 Task: Check the average views per listing of fireplace in the last 1 year.
Action: Mouse moved to (747, 170)
Screenshot: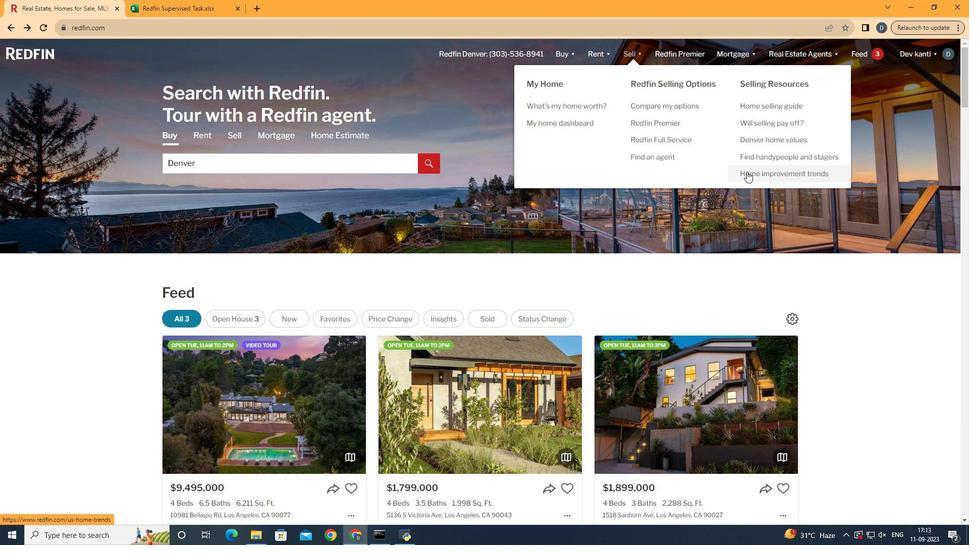 
Action: Mouse pressed left at (747, 170)
Screenshot: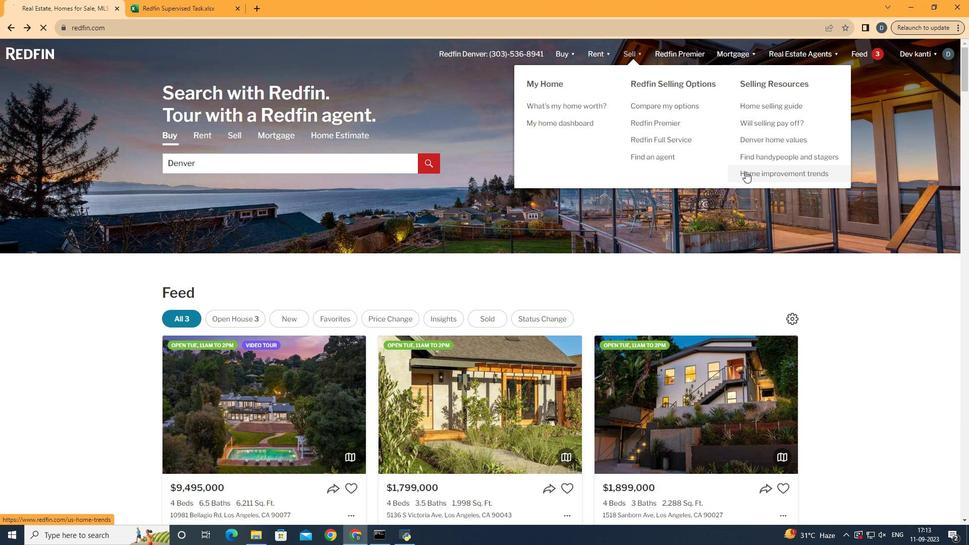 
Action: Mouse moved to (251, 193)
Screenshot: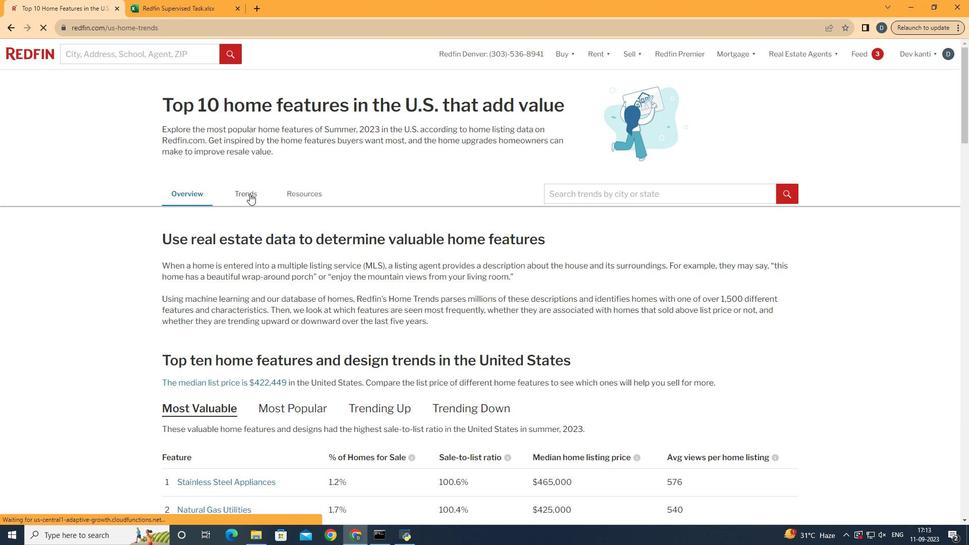 
Action: Mouse pressed left at (251, 193)
Screenshot: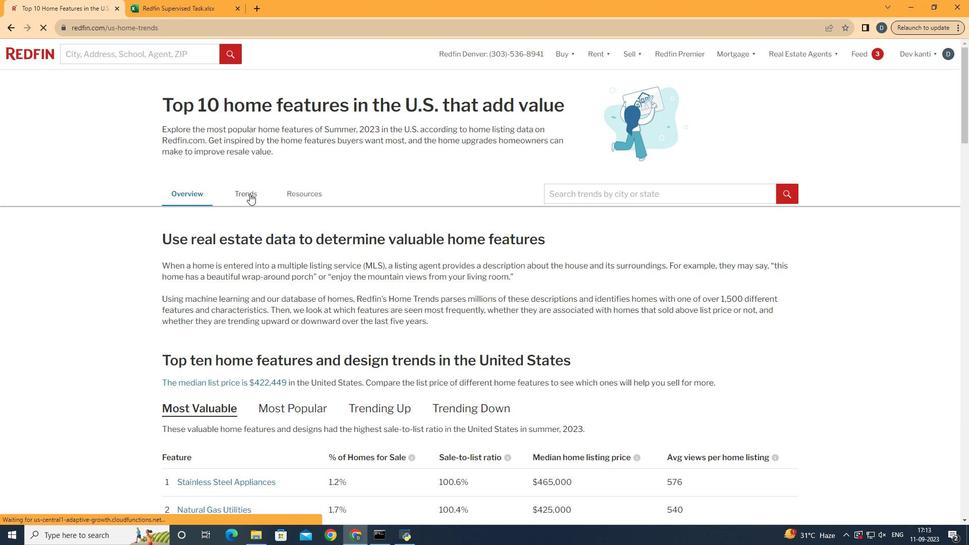 
Action: Mouse moved to (360, 247)
Screenshot: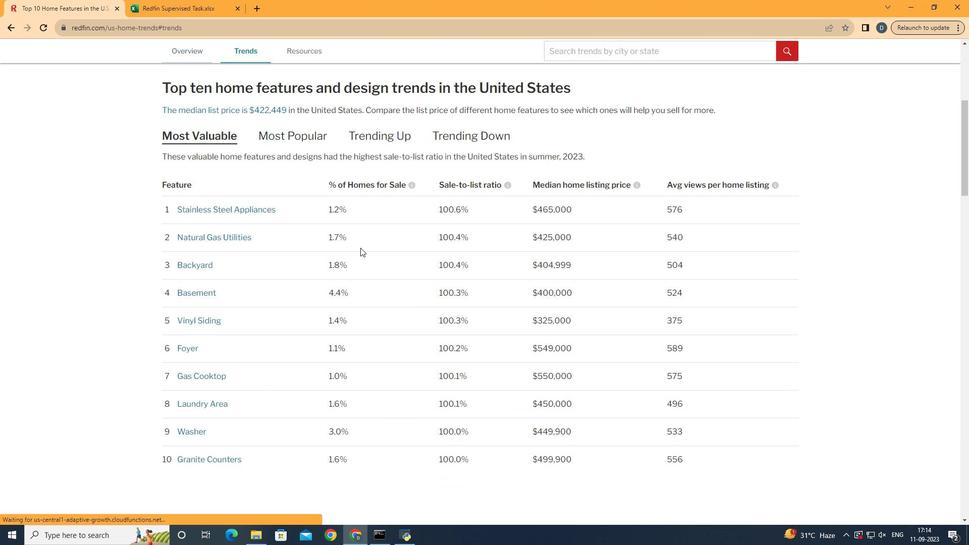 
Action: Mouse scrolled (360, 247) with delta (0, 0)
Screenshot: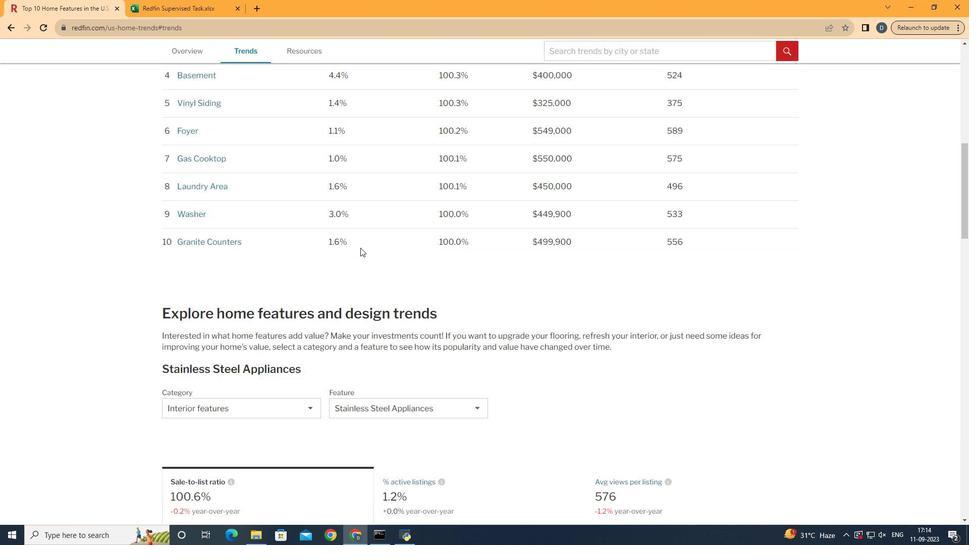 
Action: Mouse scrolled (360, 247) with delta (0, 0)
Screenshot: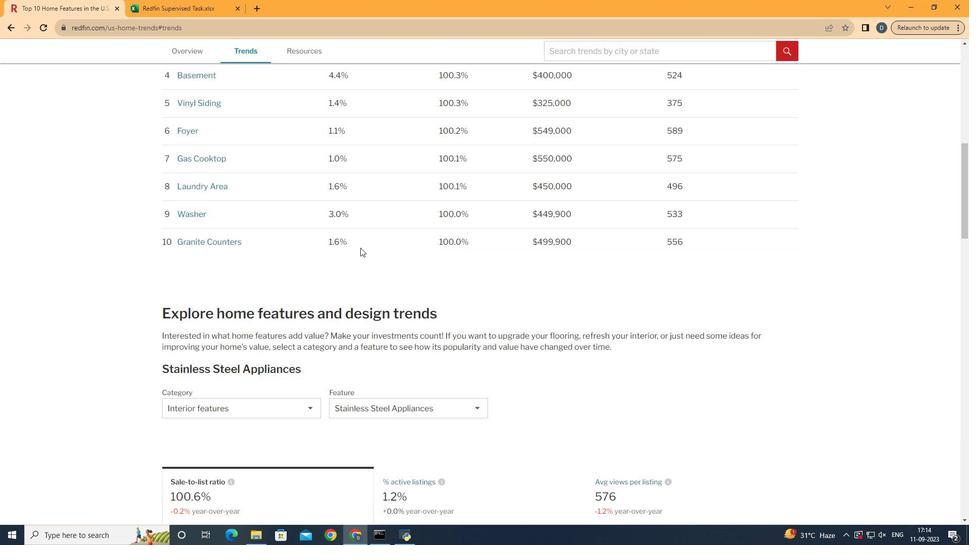 
Action: Mouse scrolled (360, 247) with delta (0, 0)
Screenshot: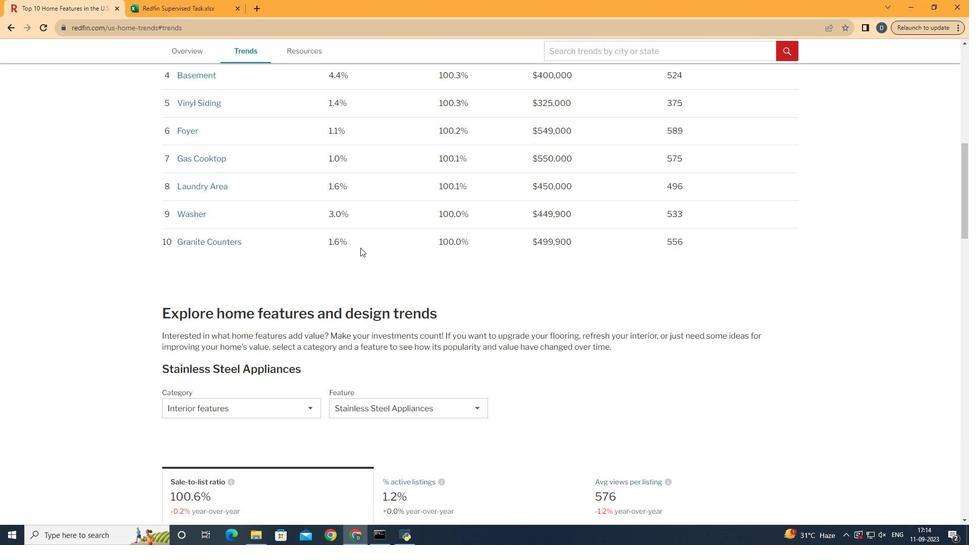 
Action: Mouse scrolled (360, 247) with delta (0, 0)
Screenshot: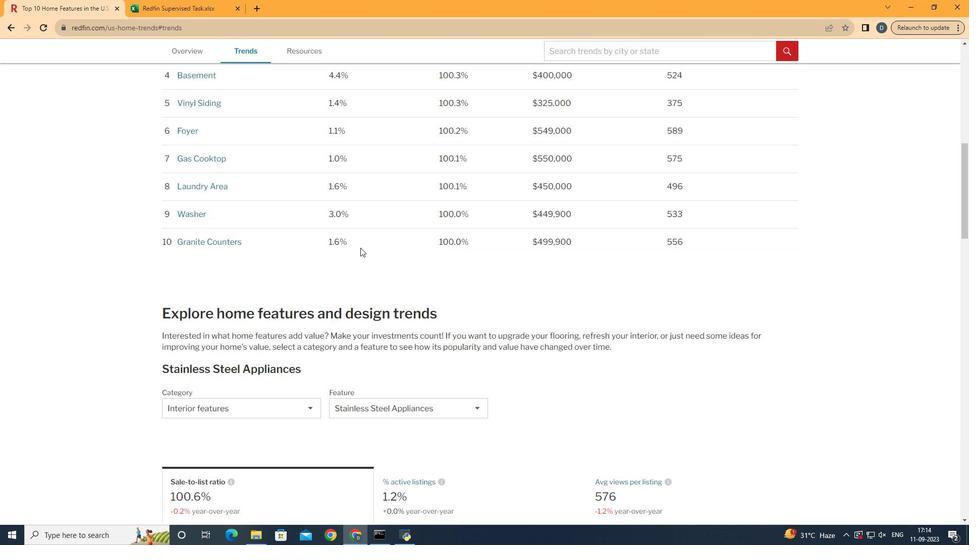 
Action: Mouse scrolled (360, 247) with delta (0, 0)
Screenshot: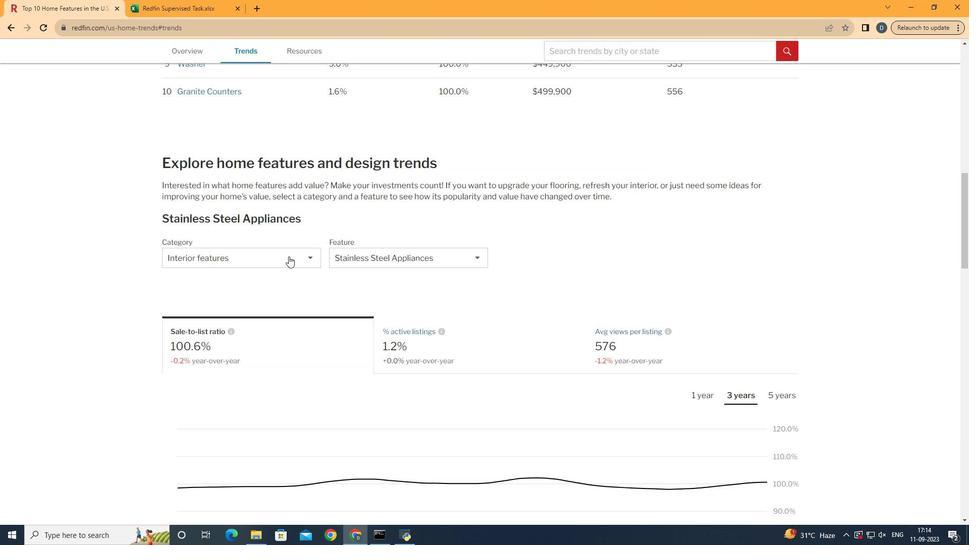 
Action: Mouse scrolled (360, 247) with delta (0, 0)
Screenshot: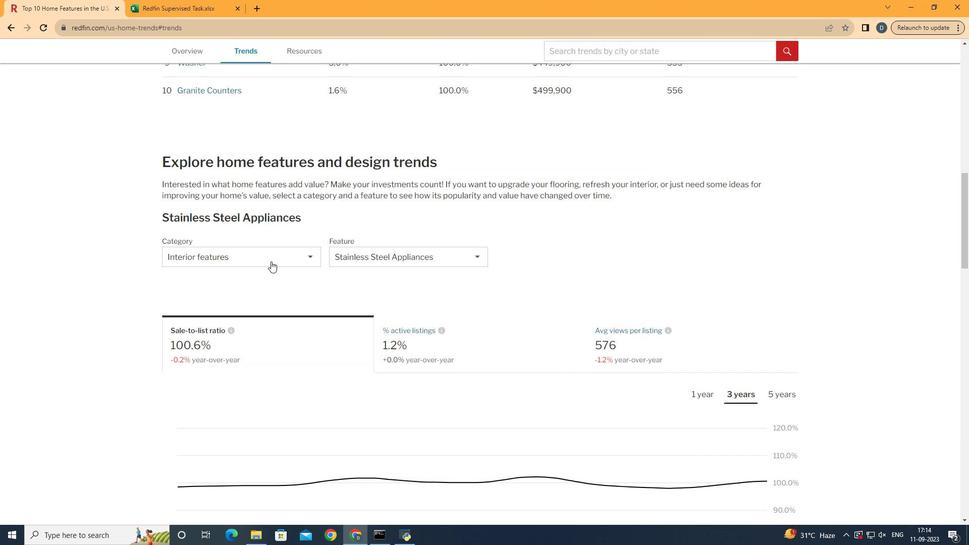 
Action: Mouse scrolled (360, 247) with delta (0, 0)
Screenshot: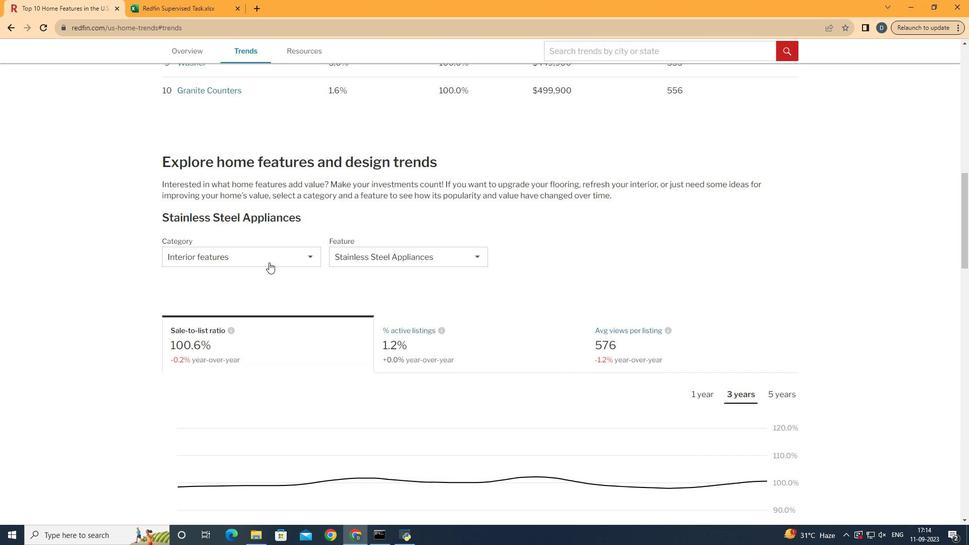 
Action: Mouse moved to (266, 267)
Screenshot: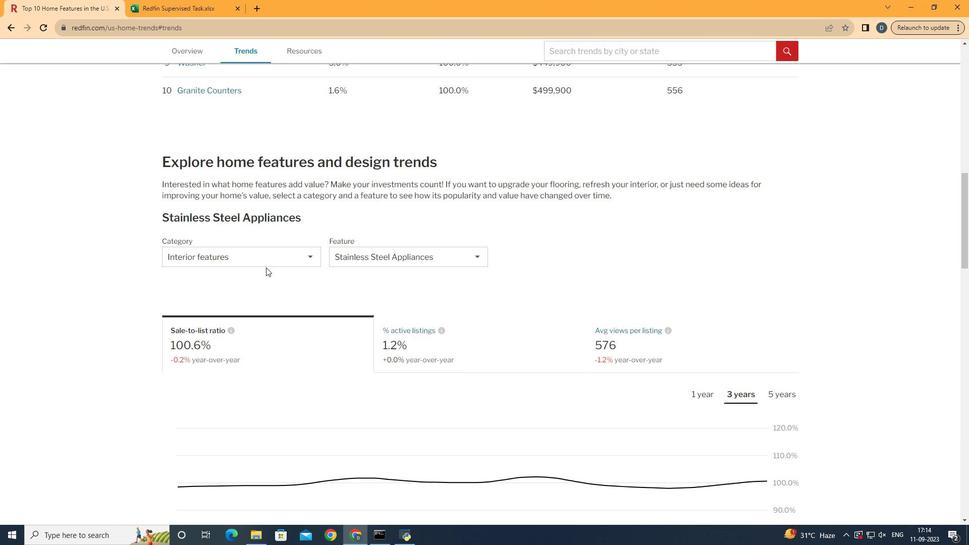 
Action: Mouse pressed left at (266, 267)
Screenshot: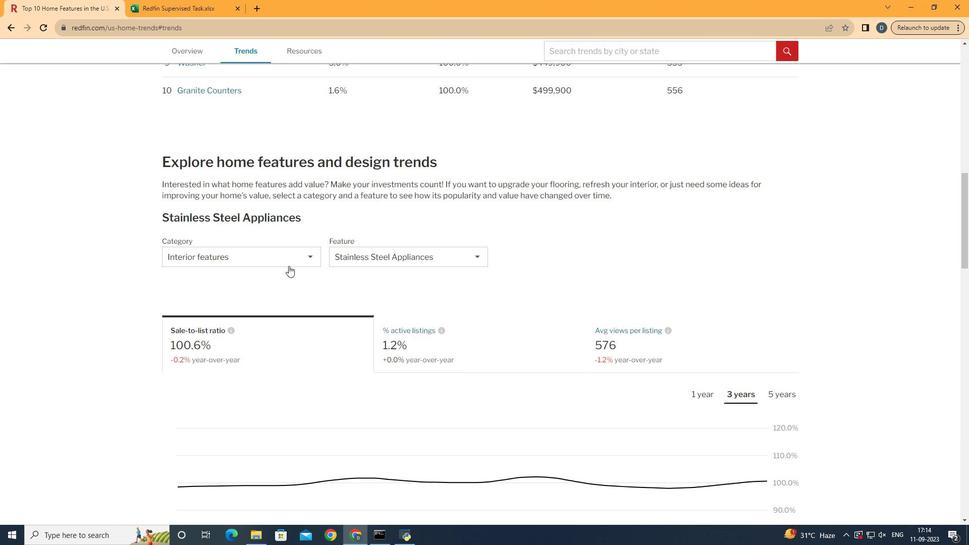 
Action: Mouse moved to (292, 264)
Screenshot: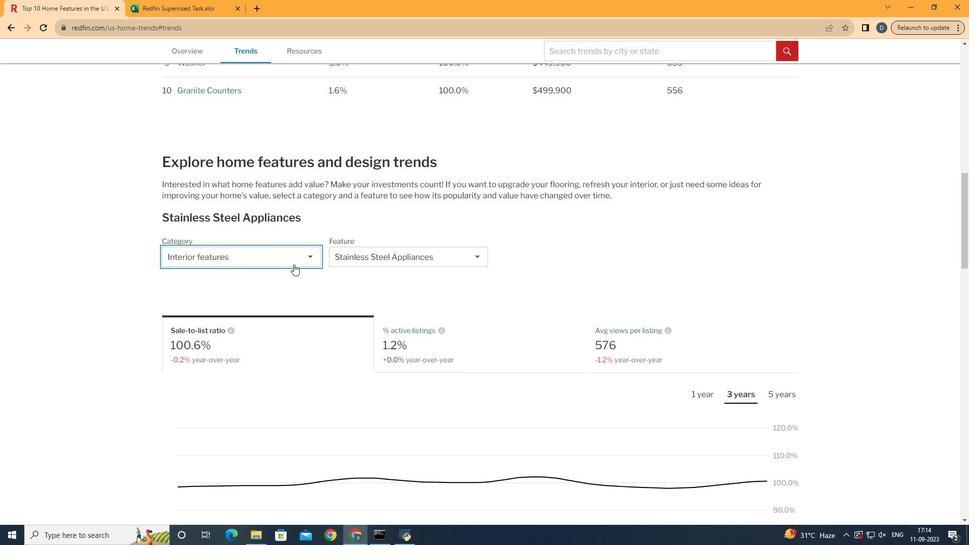 
Action: Mouse pressed left at (292, 264)
Screenshot: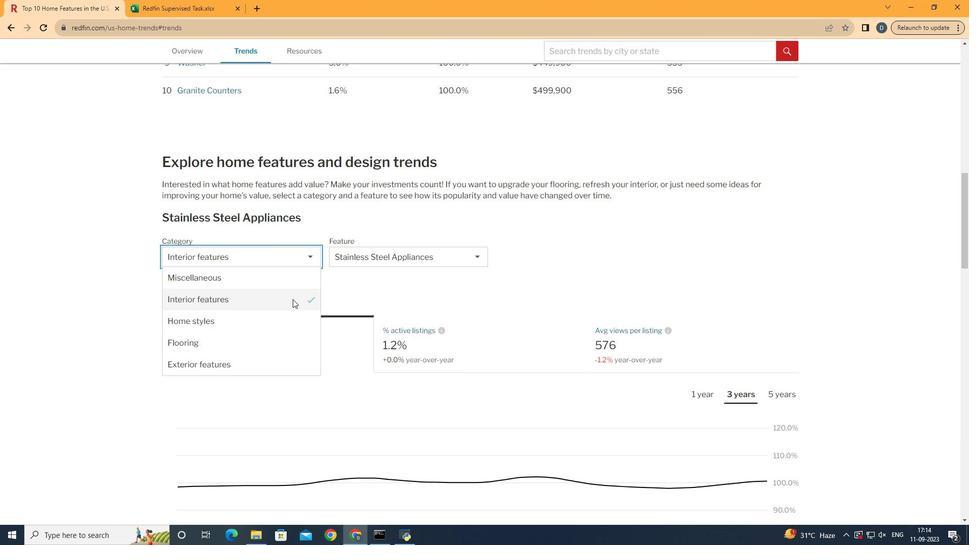 
Action: Mouse moved to (290, 303)
Screenshot: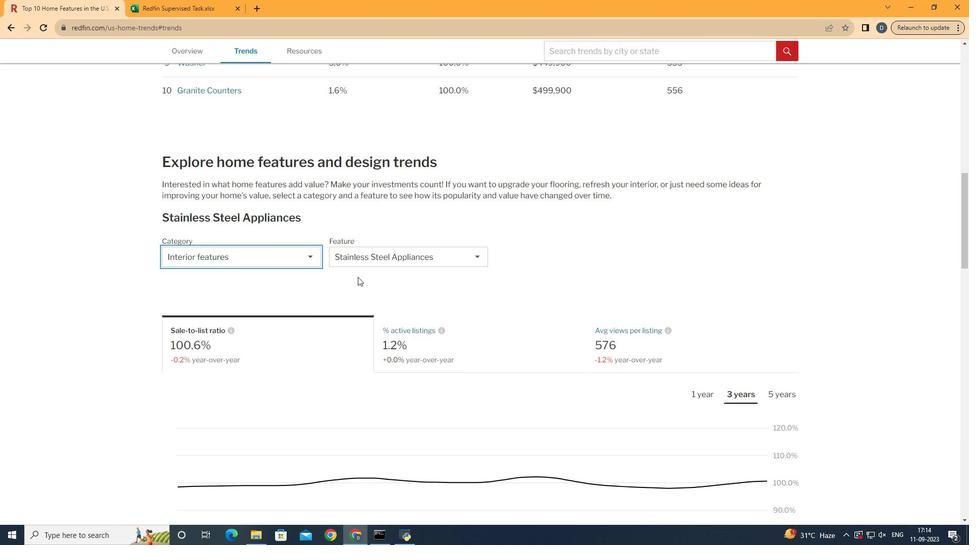 
Action: Mouse pressed left at (290, 303)
Screenshot: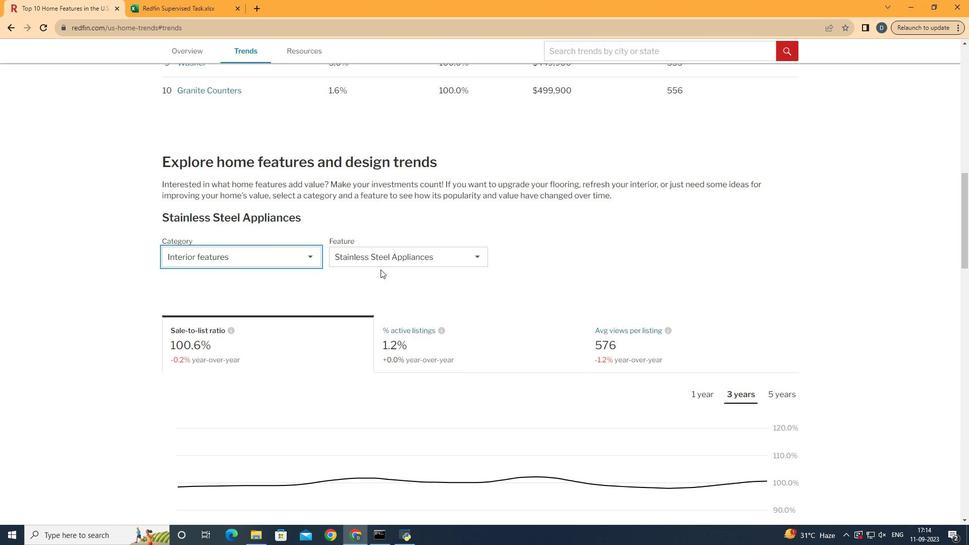 
Action: Mouse moved to (402, 252)
Screenshot: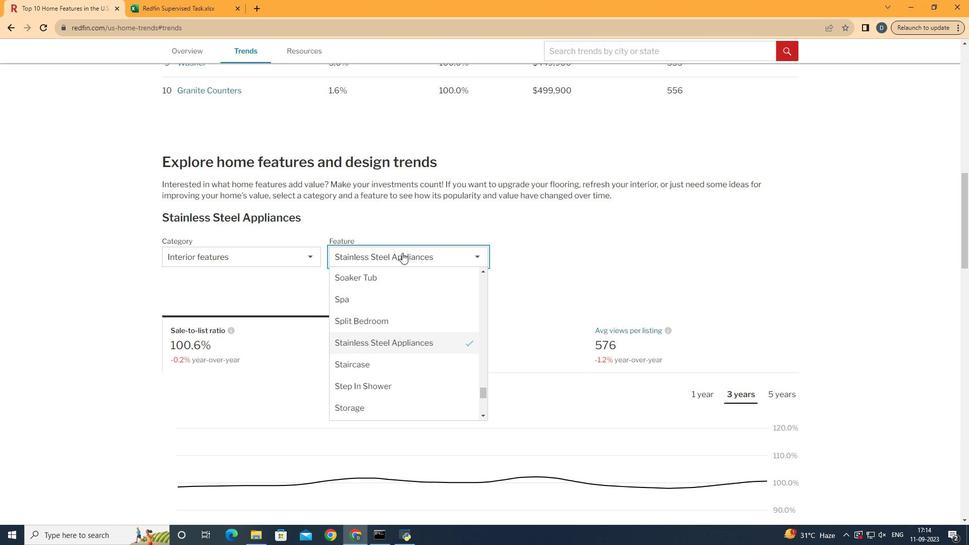
Action: Mouse pressed left at (402, 252)
Screenshot: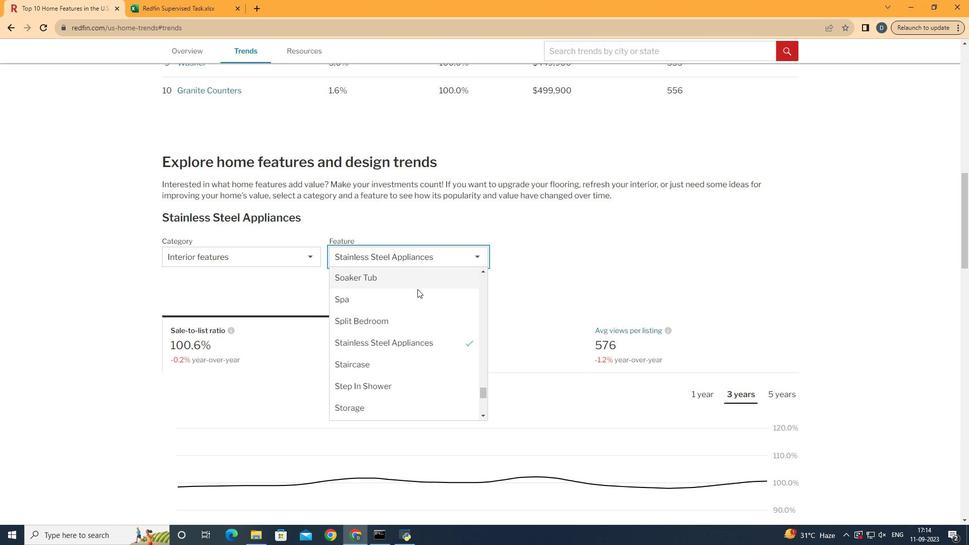 
Action: Mouse moved to (412, 321)
Screenshot: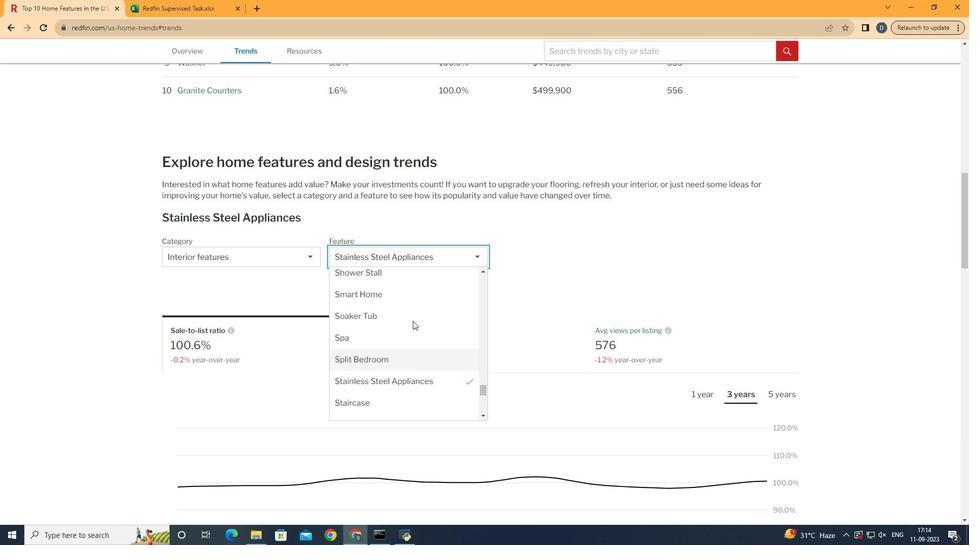 
Action: Mouse scrolled (412, 321) with delta (0, 0)
Screenshot: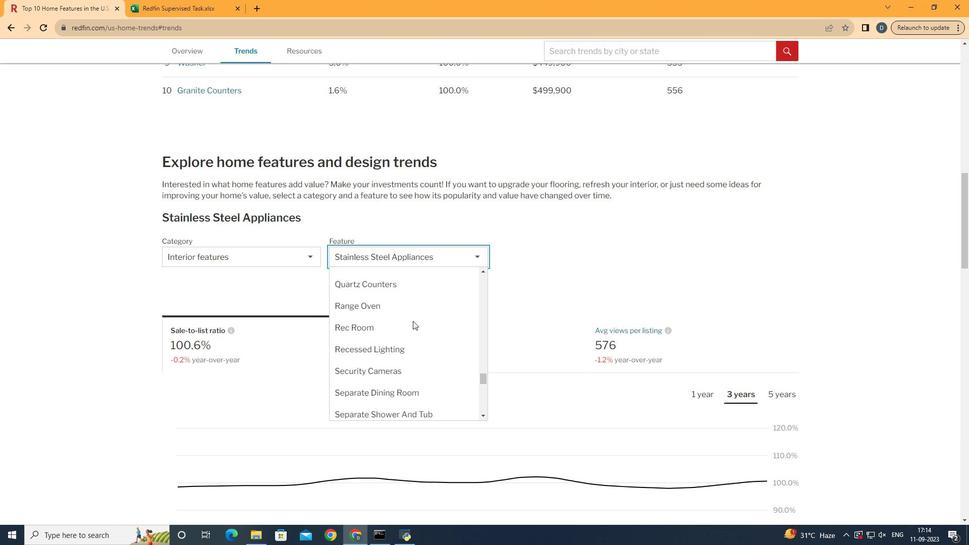 
Action: Mouse scrolled (412, 321) with delta (0, 0)
Screenshot: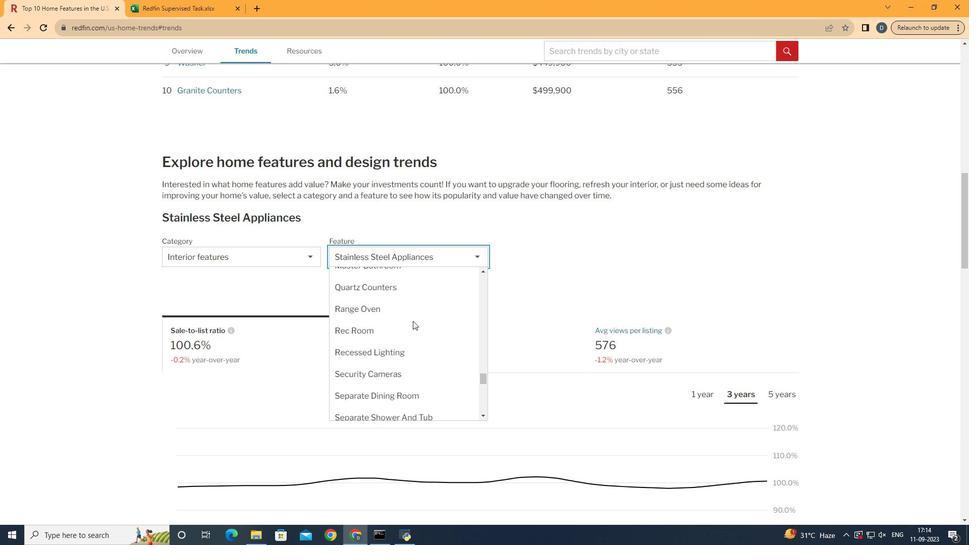 
Action: Mouse scrolled (412, 321) with delta (0, 0)
Screenshot: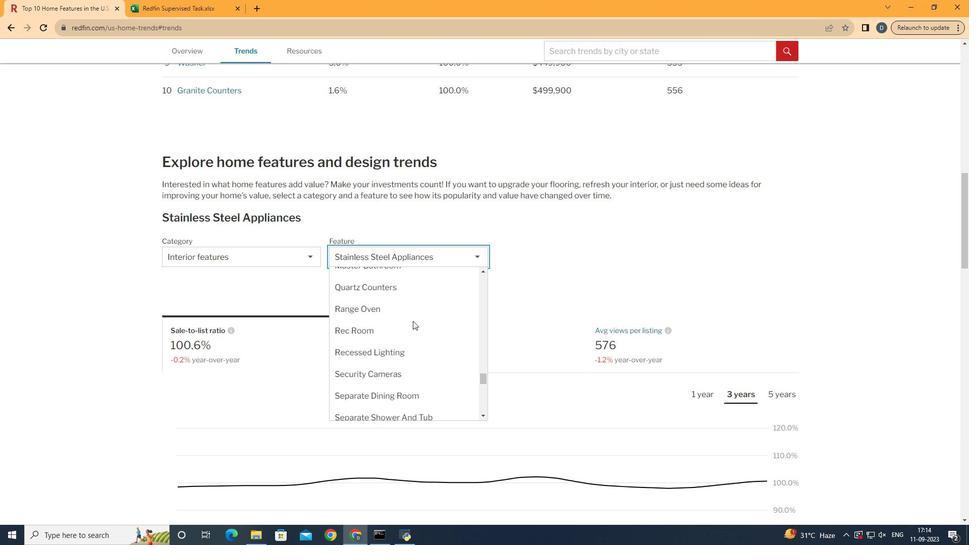 
Action: Mouse scrolled (412, 321) with delta (0, 0)
Screenshot: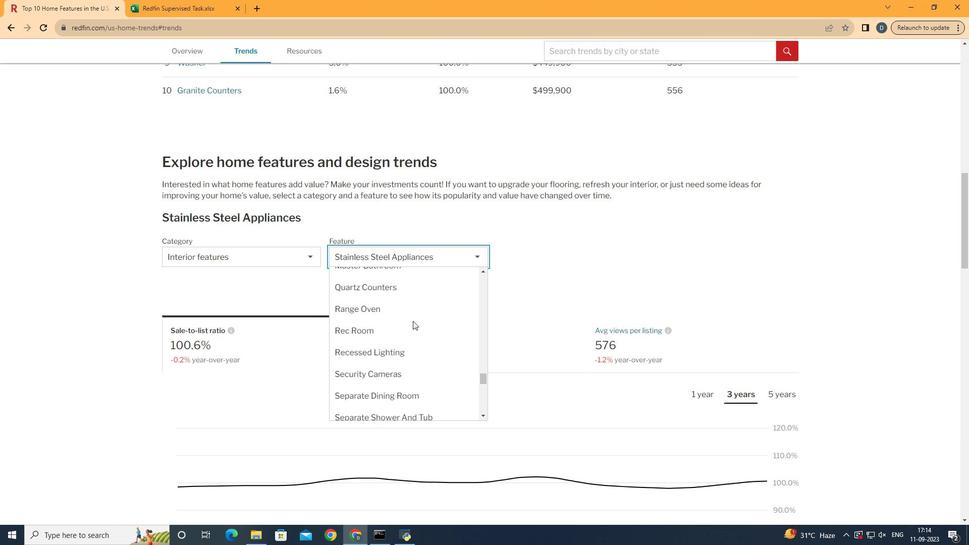 
Action: Mouse scrolled (412, 321) with delta (0, 0)
Screenshot: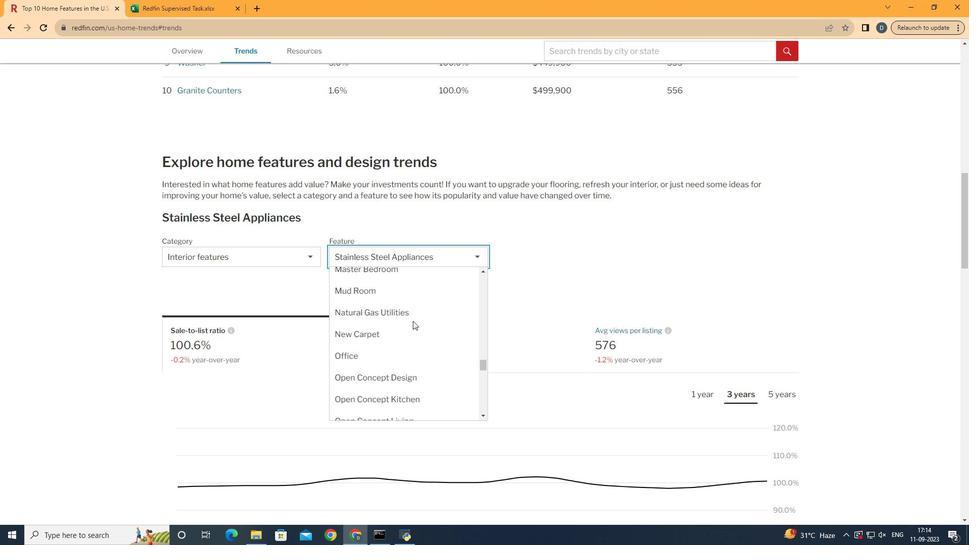 
Action: Mouse scrolled (412, 321) with delta (0, 0)
Screenshot: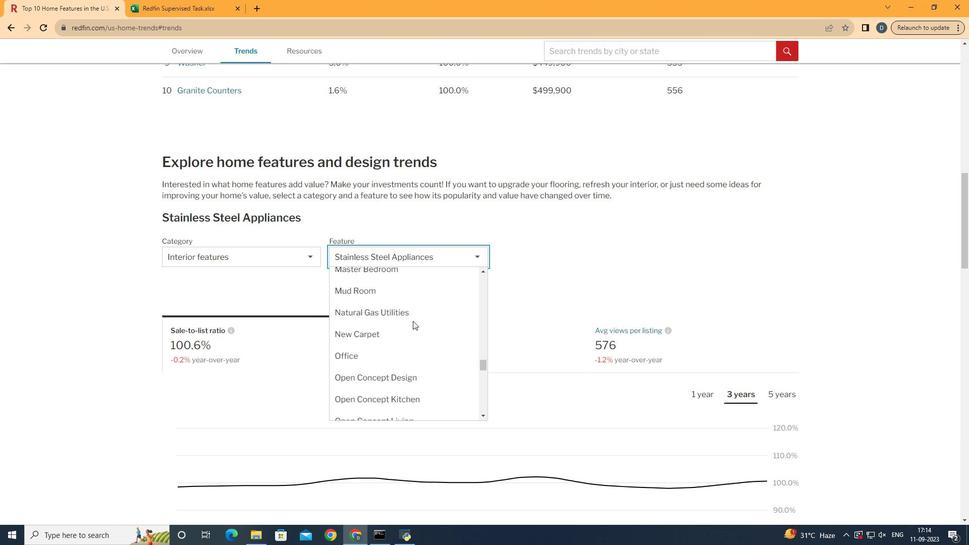 
Action: Mouse scrolled (412, 321) with delta (0, 0)
Screenshot: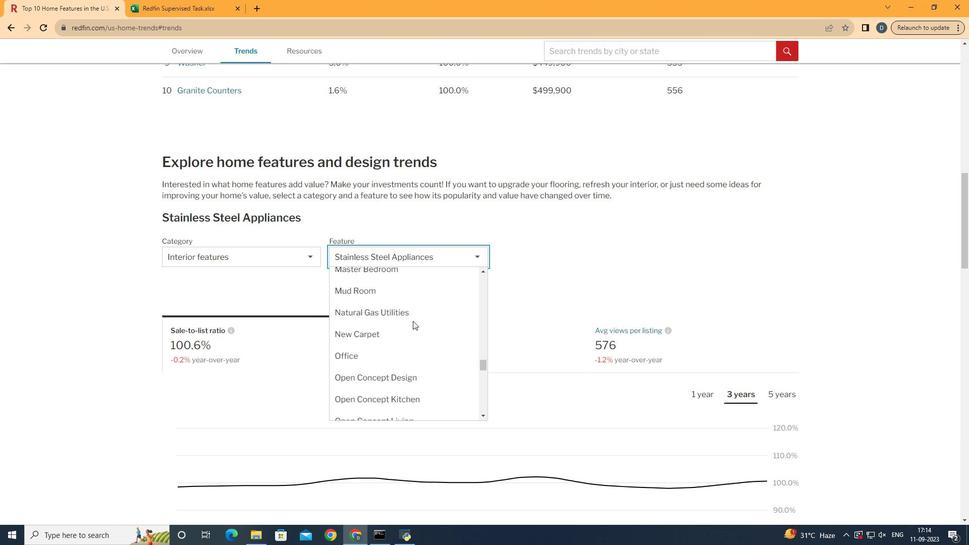 
Action: Mouse scrolled (412, 321) with delta (0, 0)
Screenshot: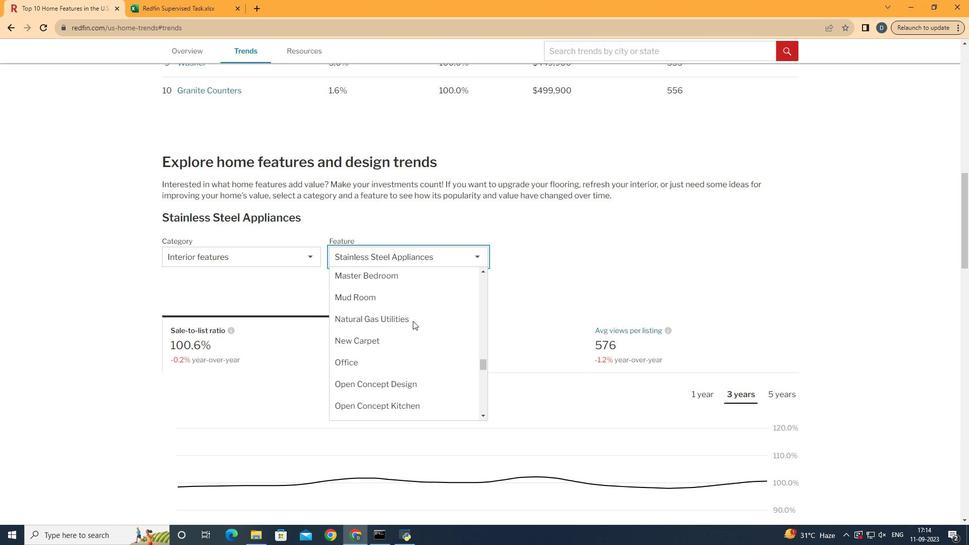 
Action: Mouse scrolled (412, 321) with delta (0, 0)
Screenshot: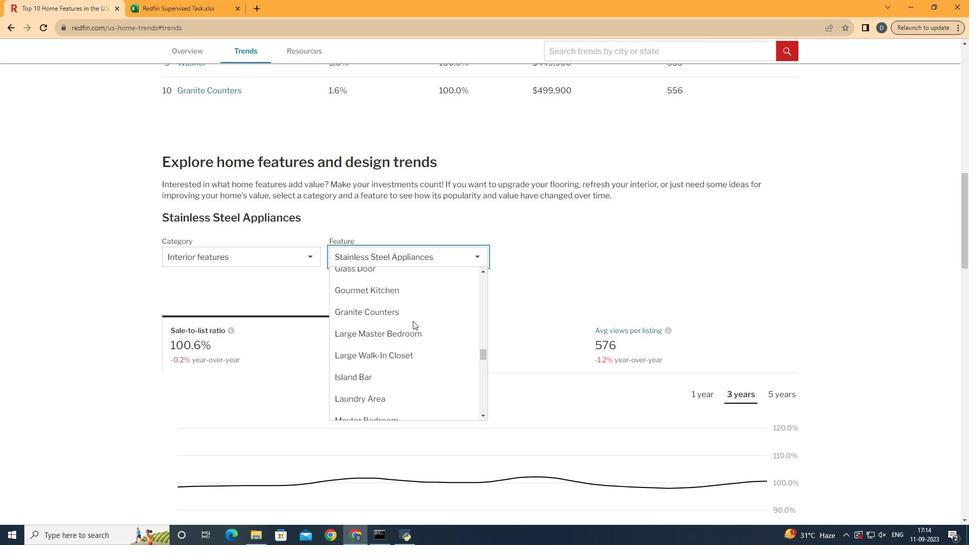 
Action: Mouse scrolled (412, 321) with delta (0, 0)
Screenshot: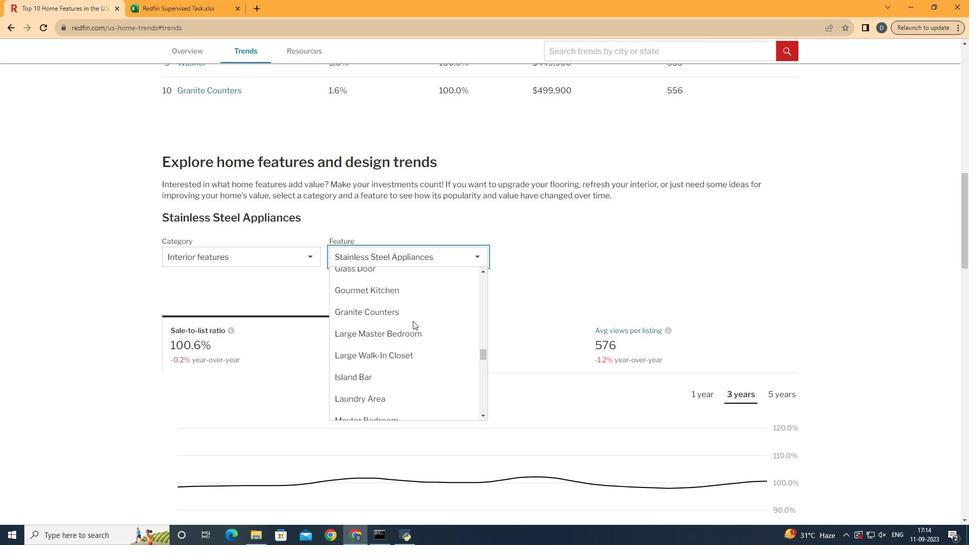 
Action: Mouse scrolled (412, 321) with delta (0, 0)
Screenshot: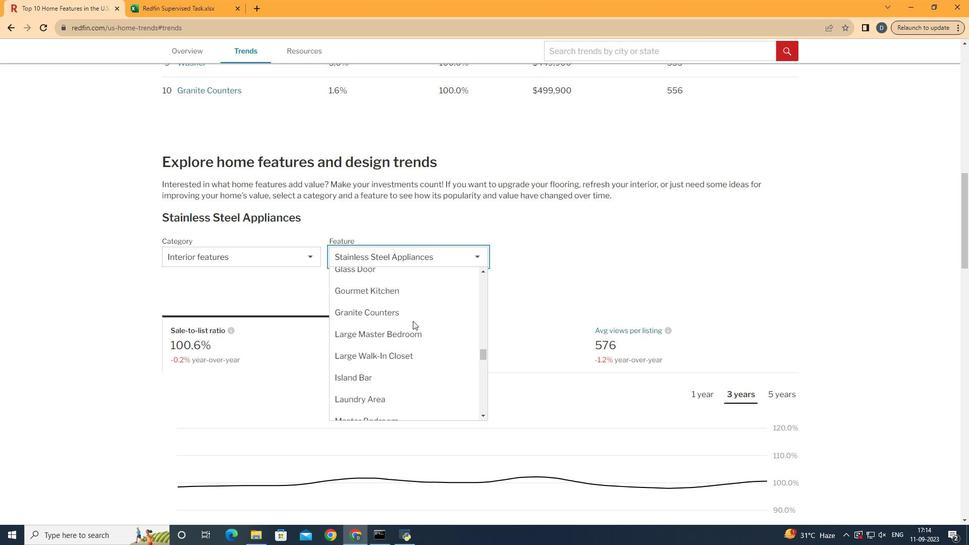 
Action: Mouse scrolled (412, 321) with delta (0, 0)
Screenshot: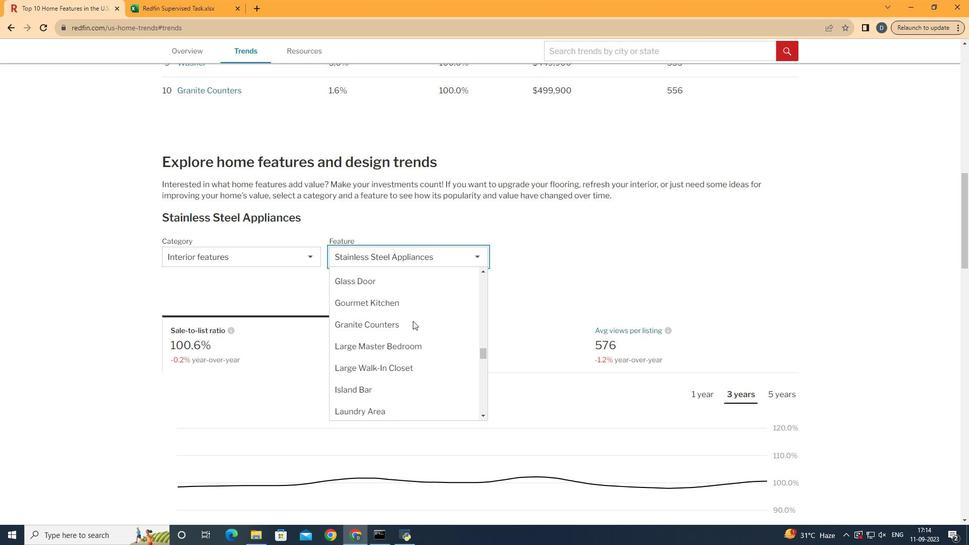 
Action: Mouse scrolled (412, 320) with delta (0, 0)
Screenshot: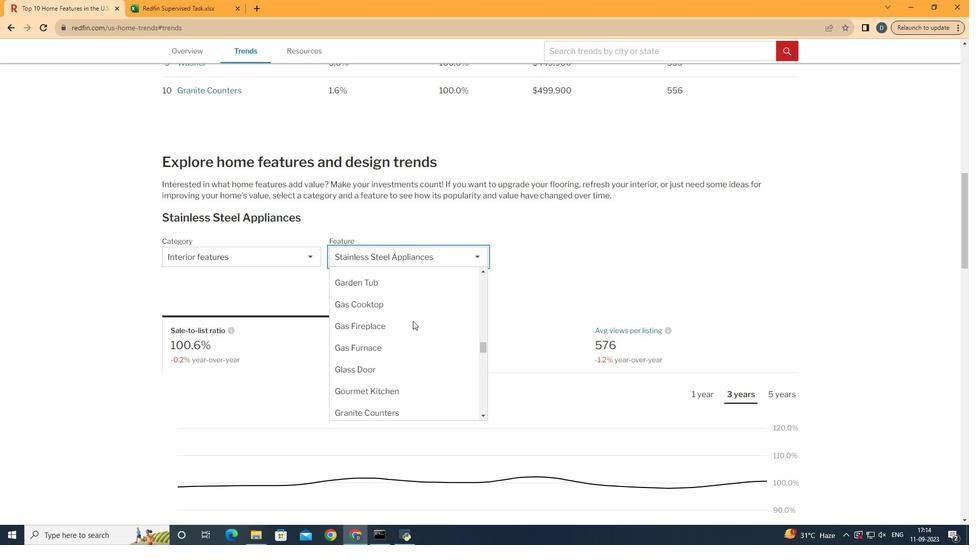 
Action: Mouse scrolled (412, 321) with delta (0, 0)
Screenshot: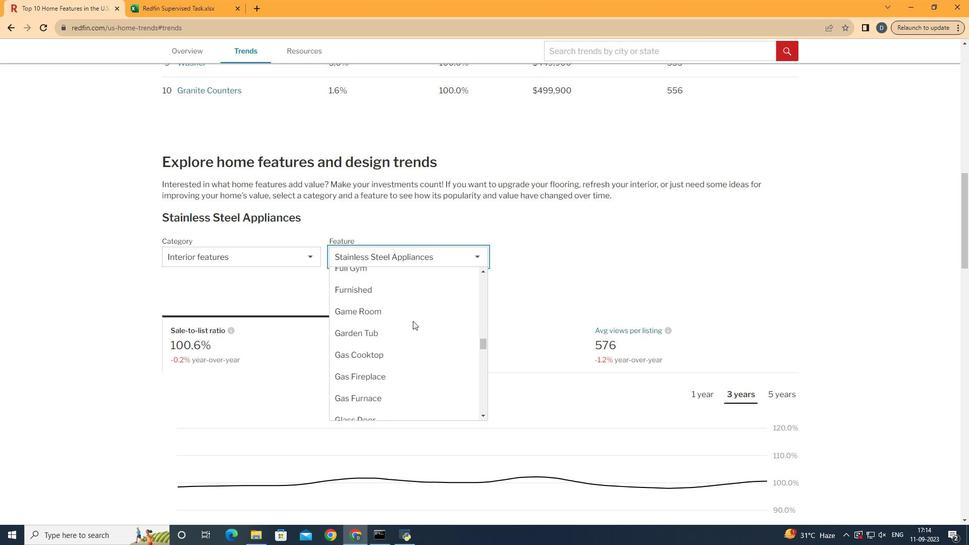 
Action: Mouse scrolled (412, 321) with delta (0, 0)
Screenshot: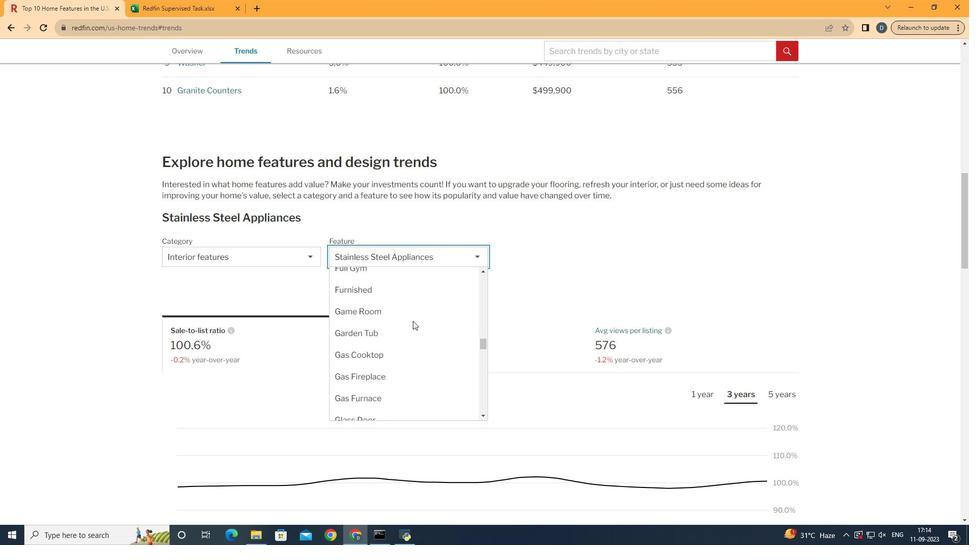 
Action: Mouse scrolled (412, 321) with delta (0, 0)
Screenshot: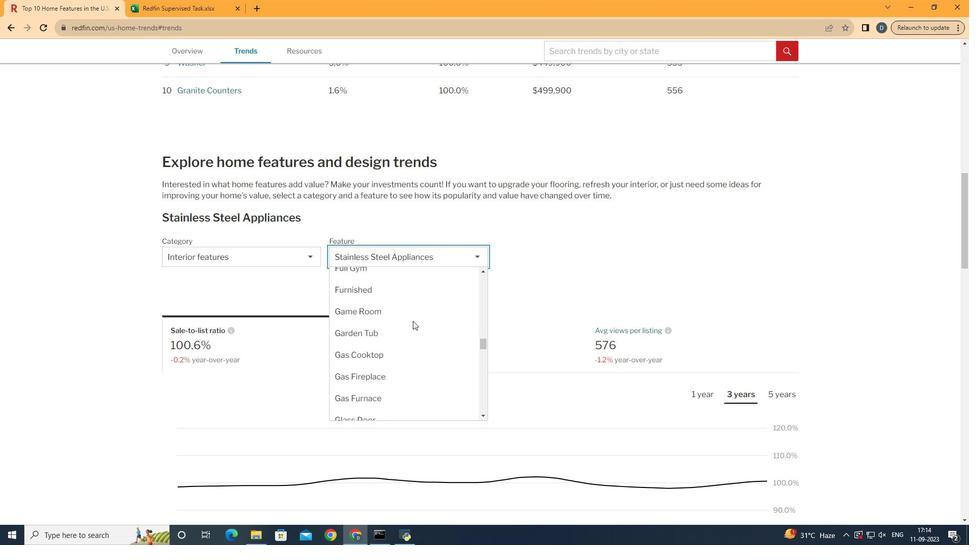 
Action: Mouse scrolled (412, 321) with delta (0, 0)
Screenshot: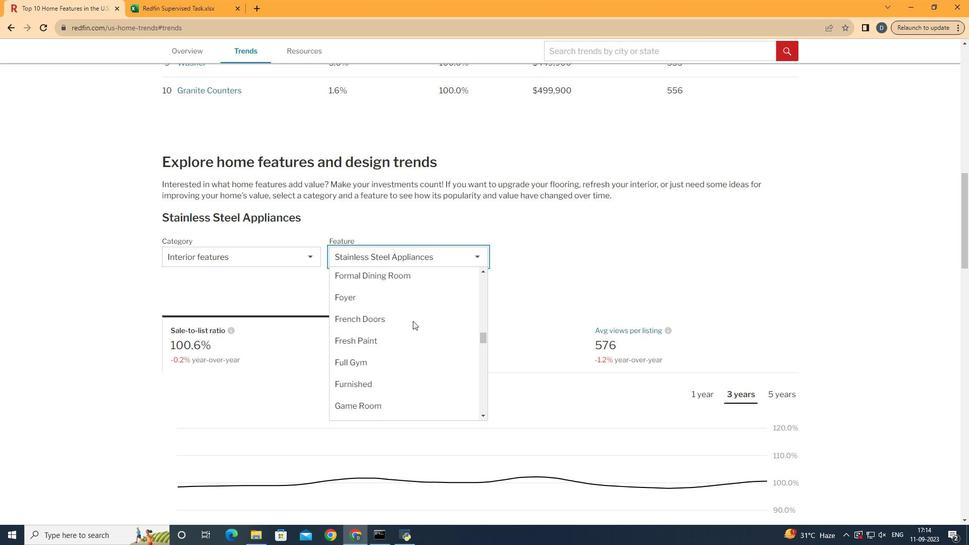 
Action: Mouse scrolled (412, 321) with delta (0, 0)
Screenshot: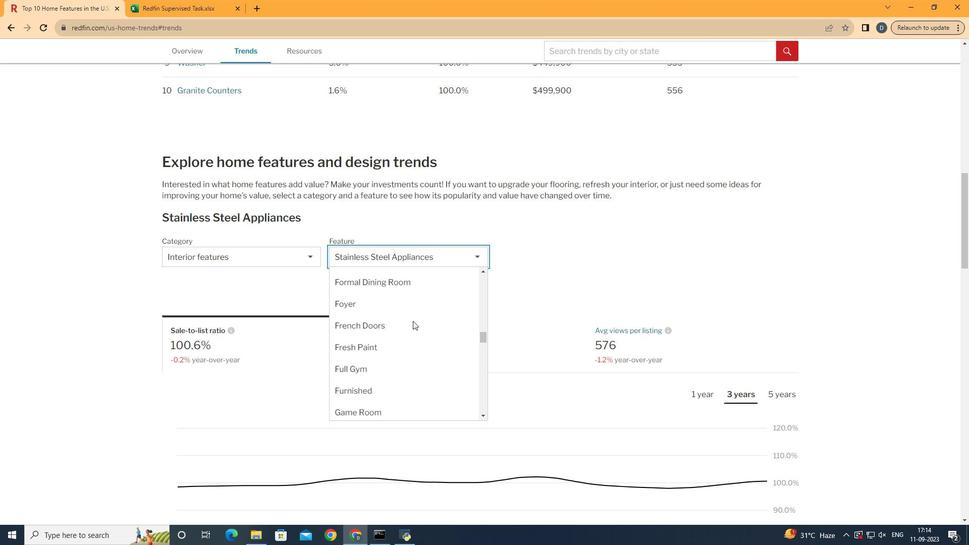 
Action: Mouse scrolled (412, 321) with delta (0, 0)
Screenshot: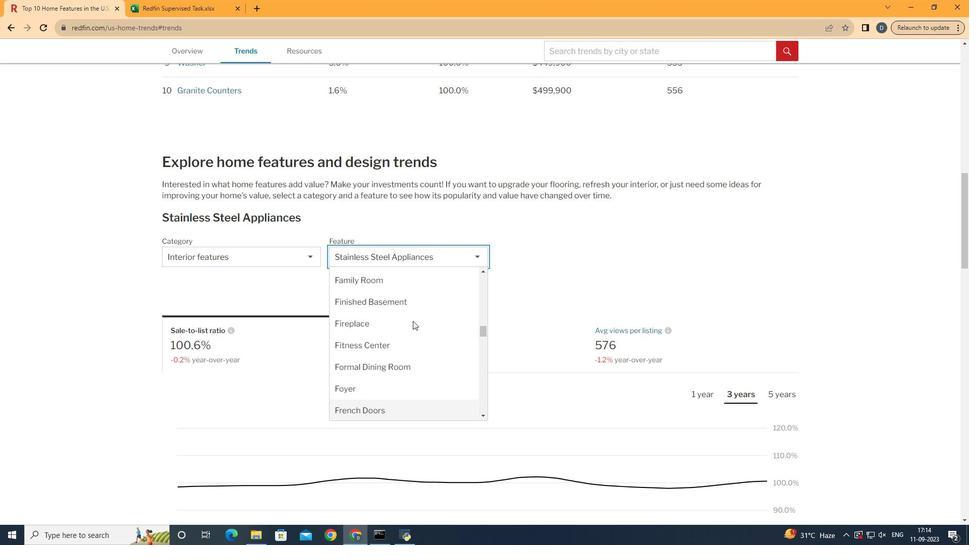 
Action: Mouse scrolled (412, 321) with delta (0, 0)
Screenshot: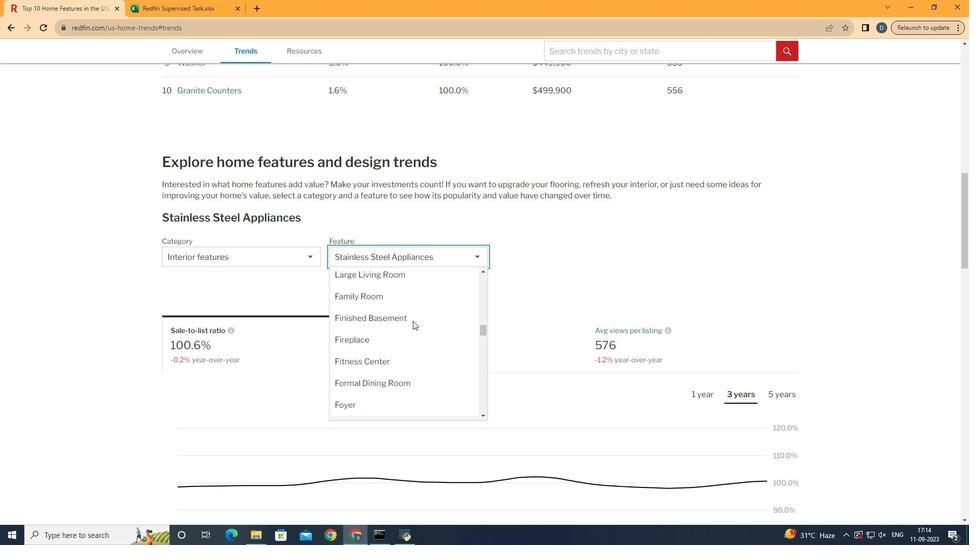 
Action: Mouse moved to (412, 337)
Screenshot: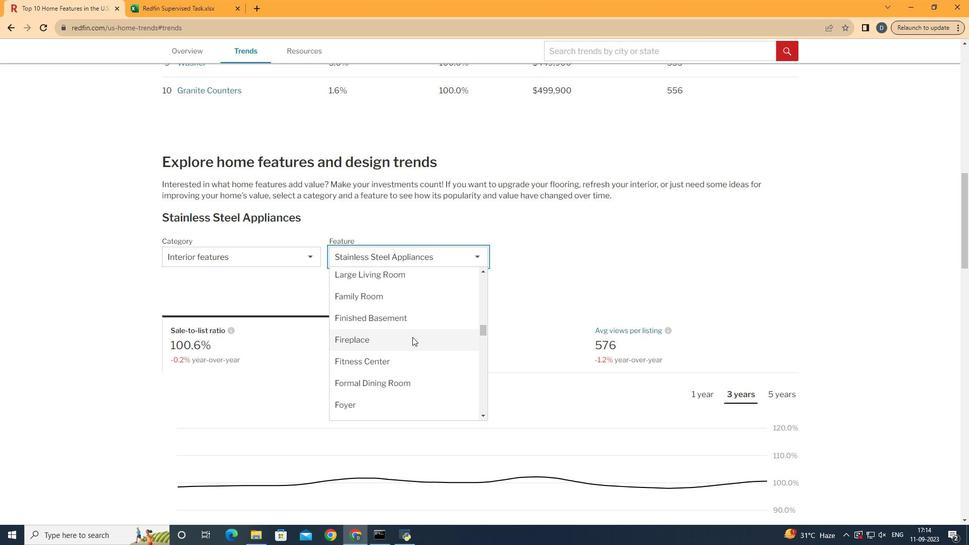 
Action: Mouse pressed left at (412, 337)
Screenshot: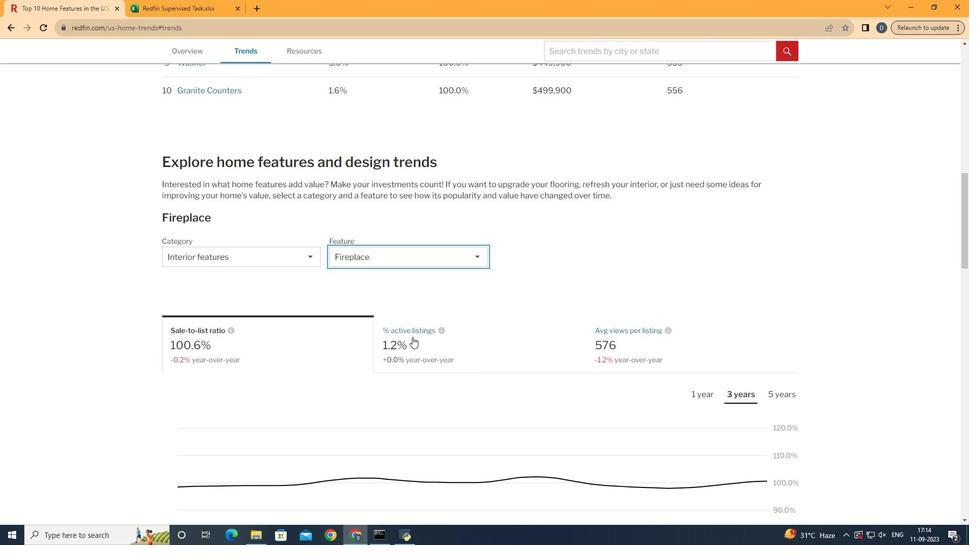 
Action: Mouse moved to (592, 274)
Screenshot: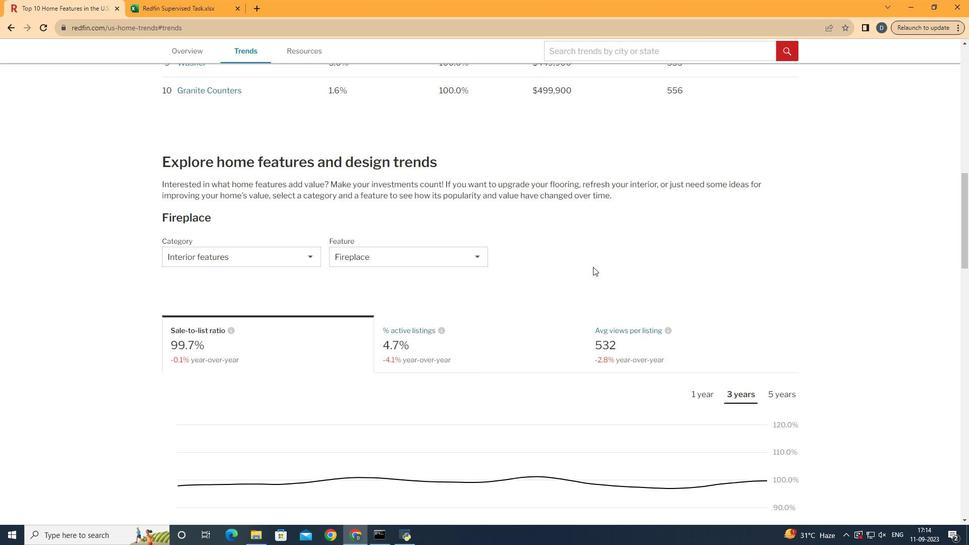 
Action: Mouse pressed left at (592, 274)
Screenshot: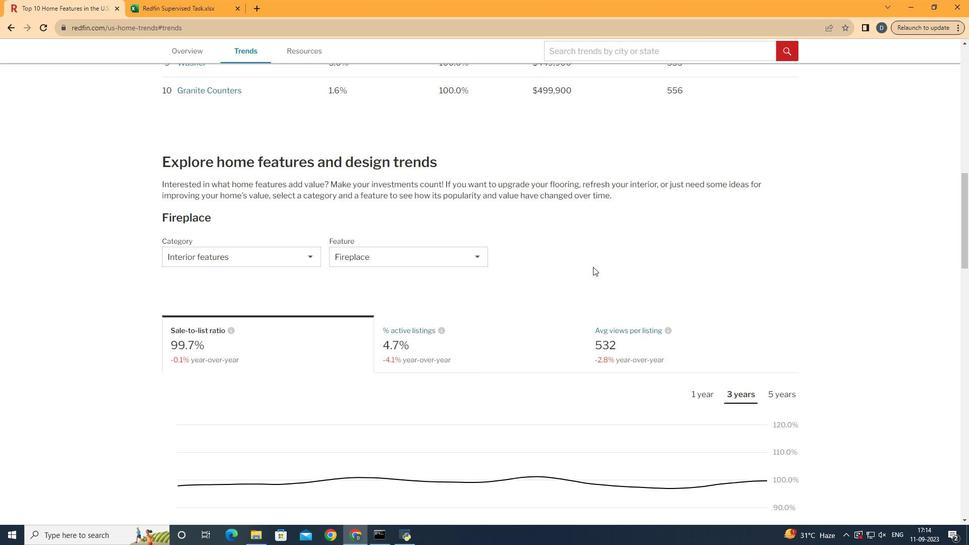
Action: Mouse moved to (593, 267)
Screenshot: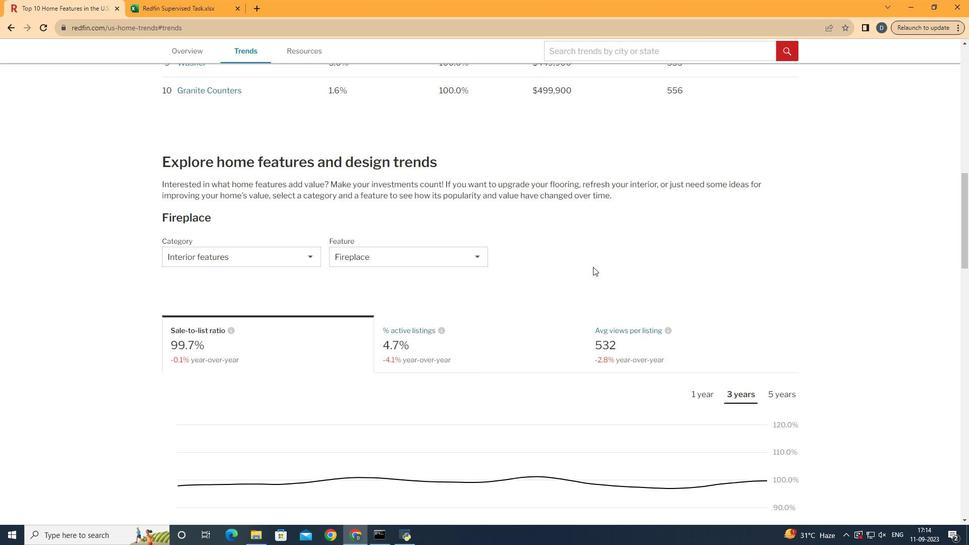 
Action: Mouse scrolled (593, 266) with delta (0, 0)
Screenshot: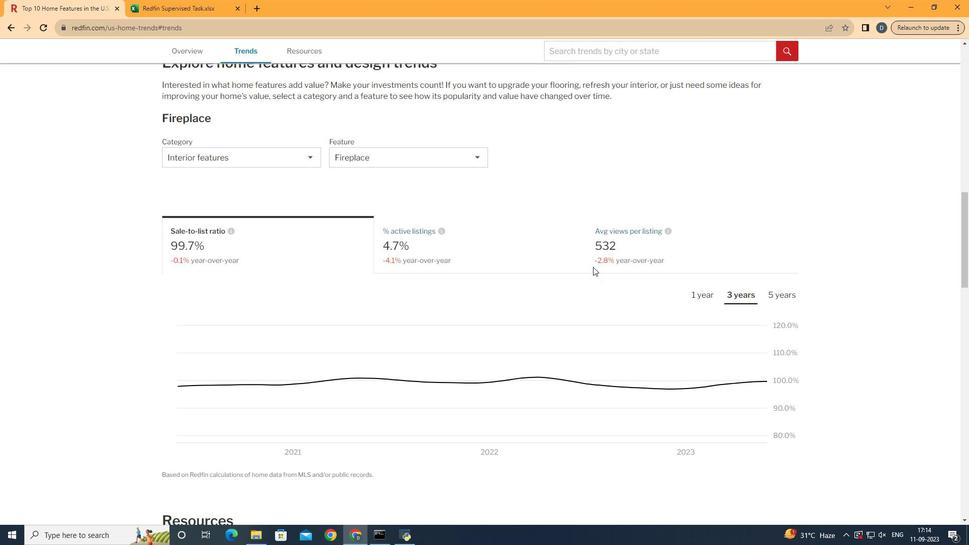 
Action: Mouse scrolled (593, 266) with delta (0, 0)
Screenshot: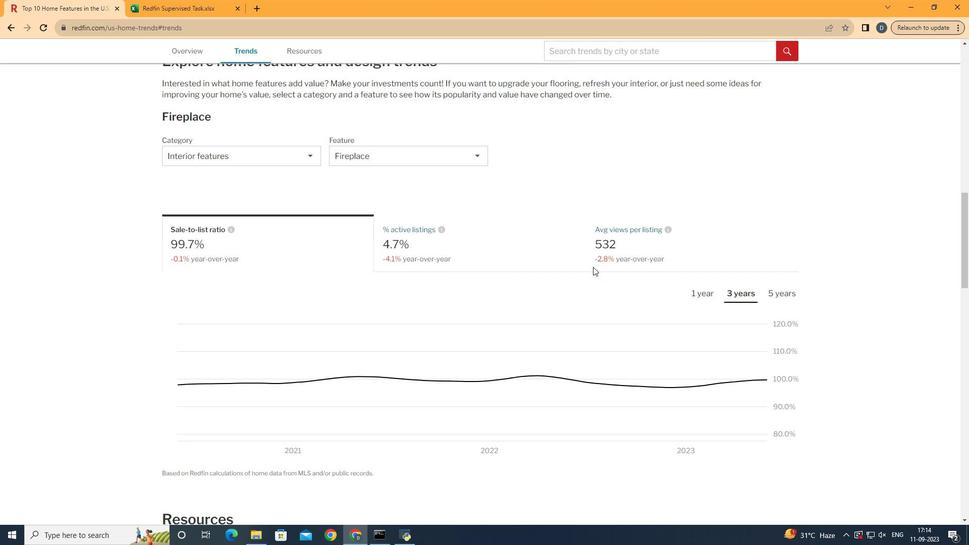 
Action: Mouse moved to (662, 264)
Screenshot: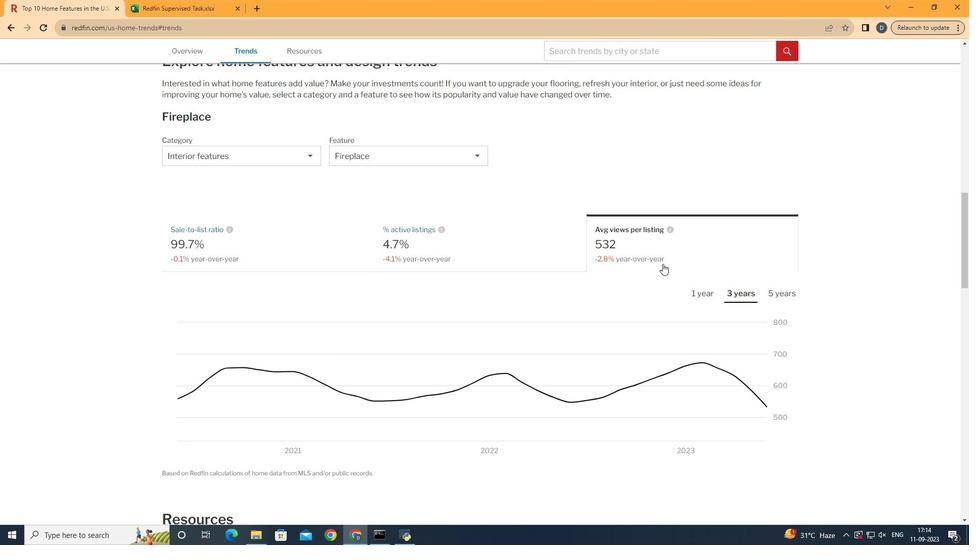 
Action: Mouse pressed left at (662, 264)
Screenshot: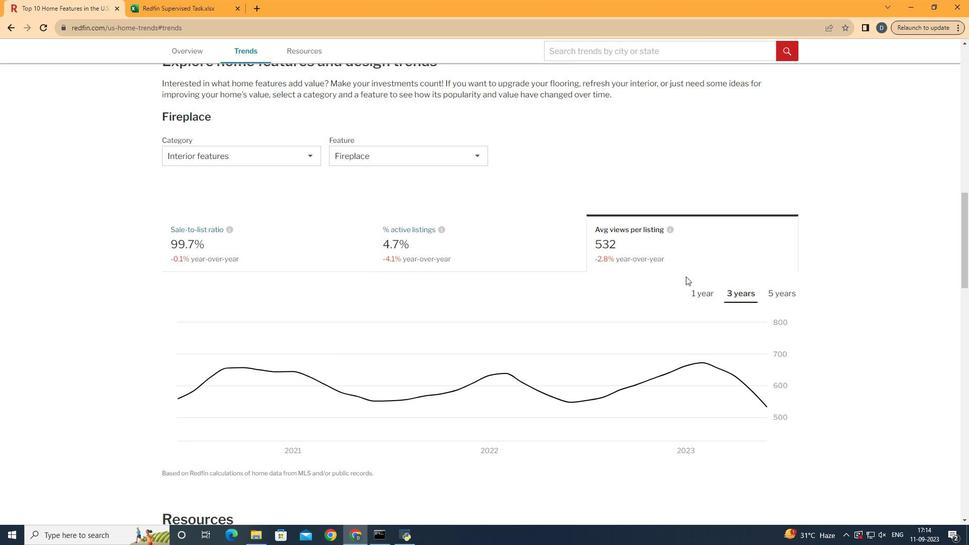 
Action: Mouse moved to (701, 291)
Screenshot: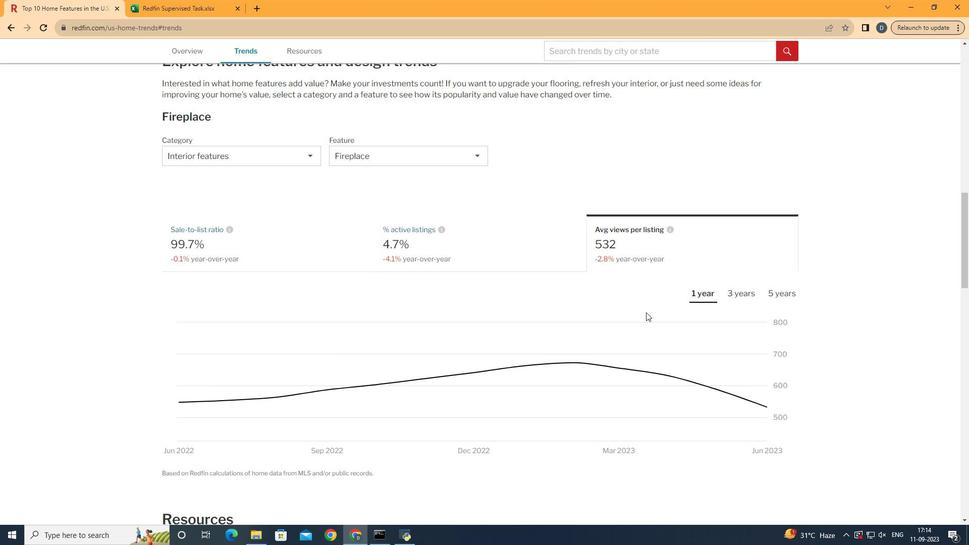 
Action: Mouse pressed left at (701, 291)
Screenshot: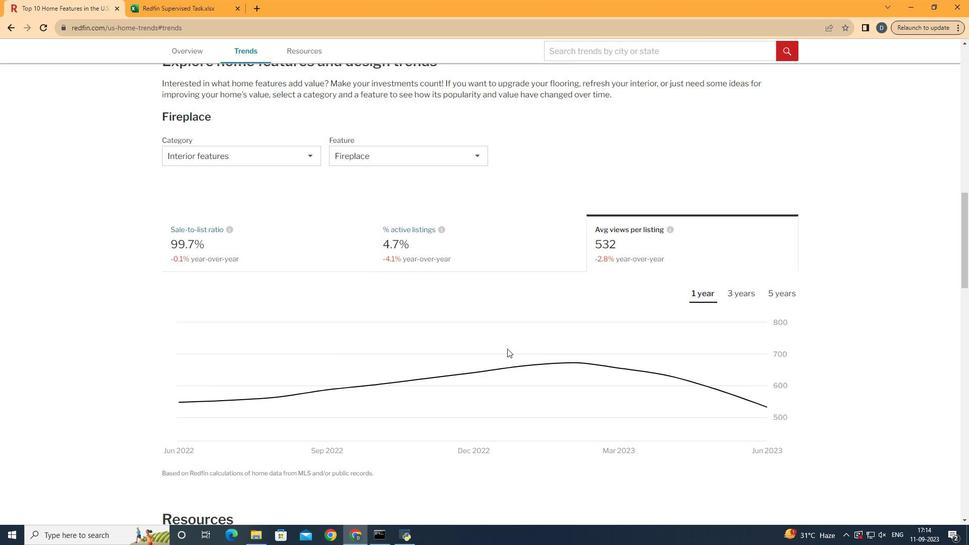 
Action: Mouse moved to (759, 400)
Screenshot: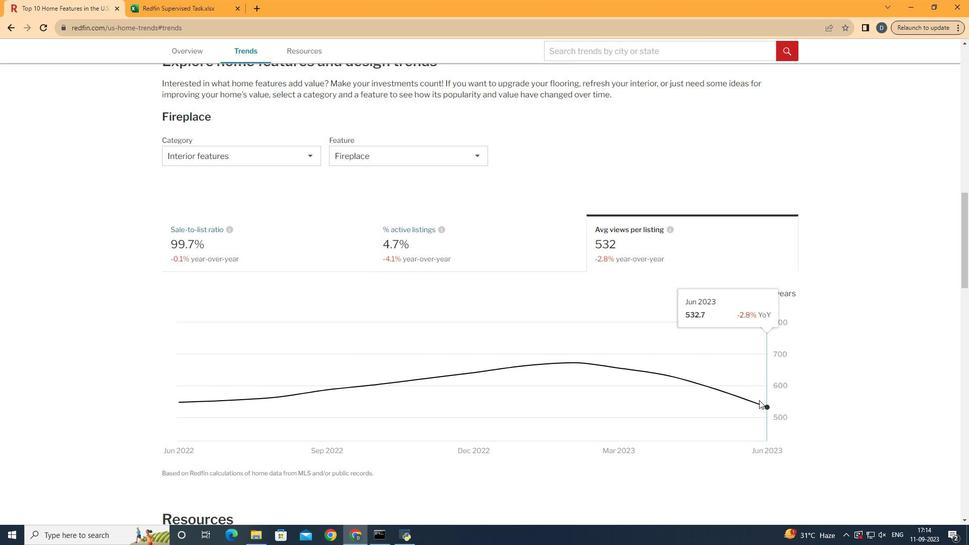 
